 Task: In the  document activelisten.pdf Select the last point and add comment:  'seems repetitive' Insert emoji reactions: 'Laugh' Select all the potins and apply Title Case
Action: Mouse moved to (514, 273)
Screenshot: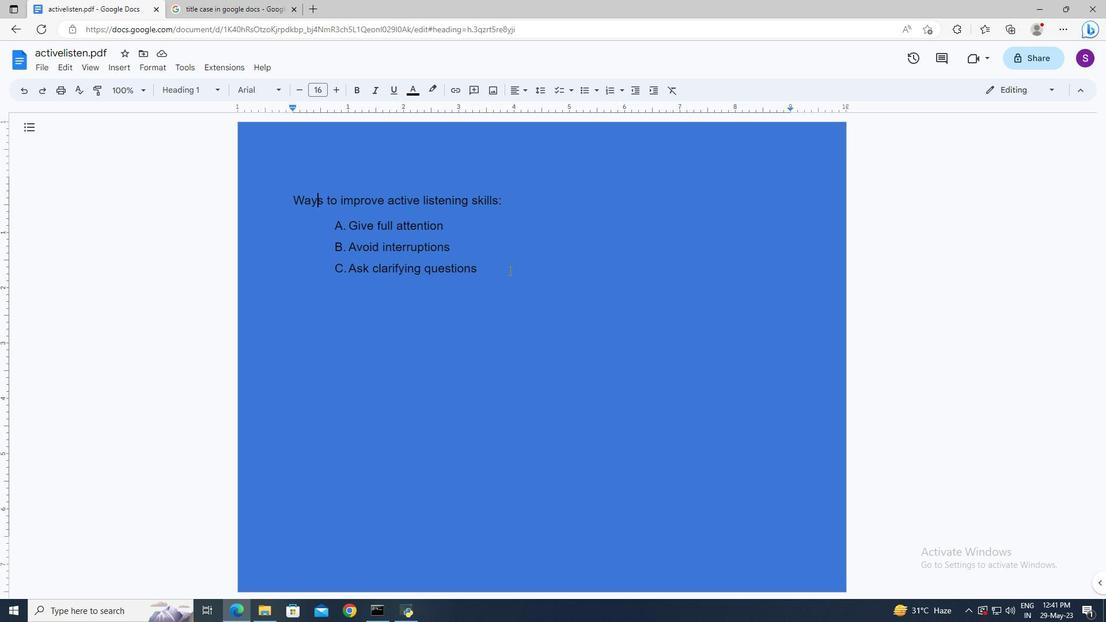 
Action: Mouse pressed left at (514, 273)
Screenshot: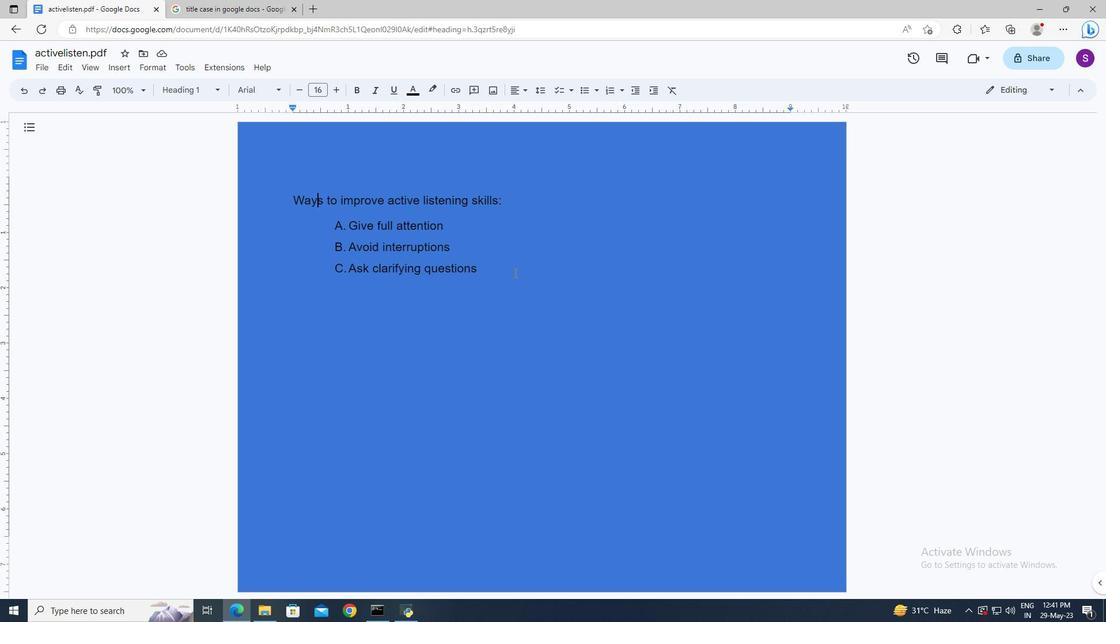 
Action: Mouse moved to (133, 71)
Screenshot: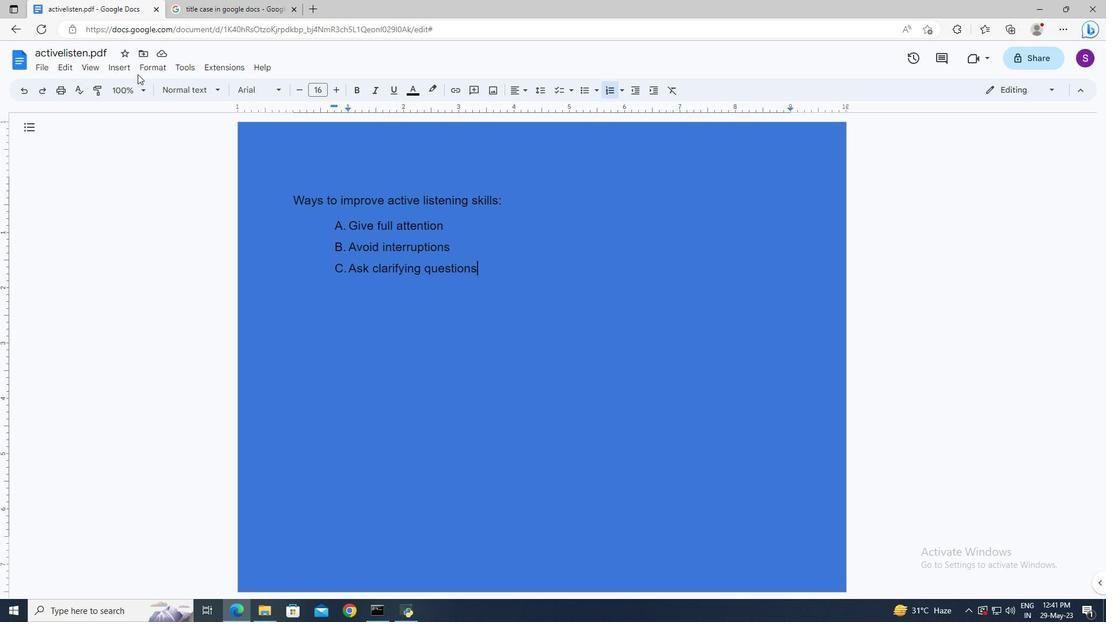 
Action: Mouse pressed left at (133, 71)
Screenshot: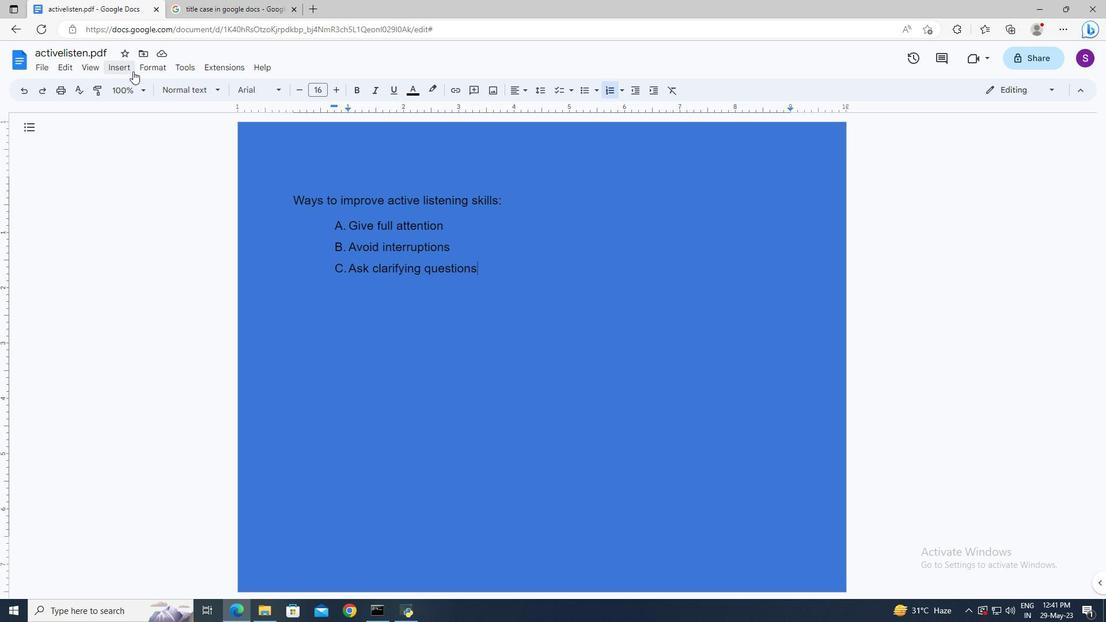 
Action: Mouse moved to (183, 438)
Screenshot: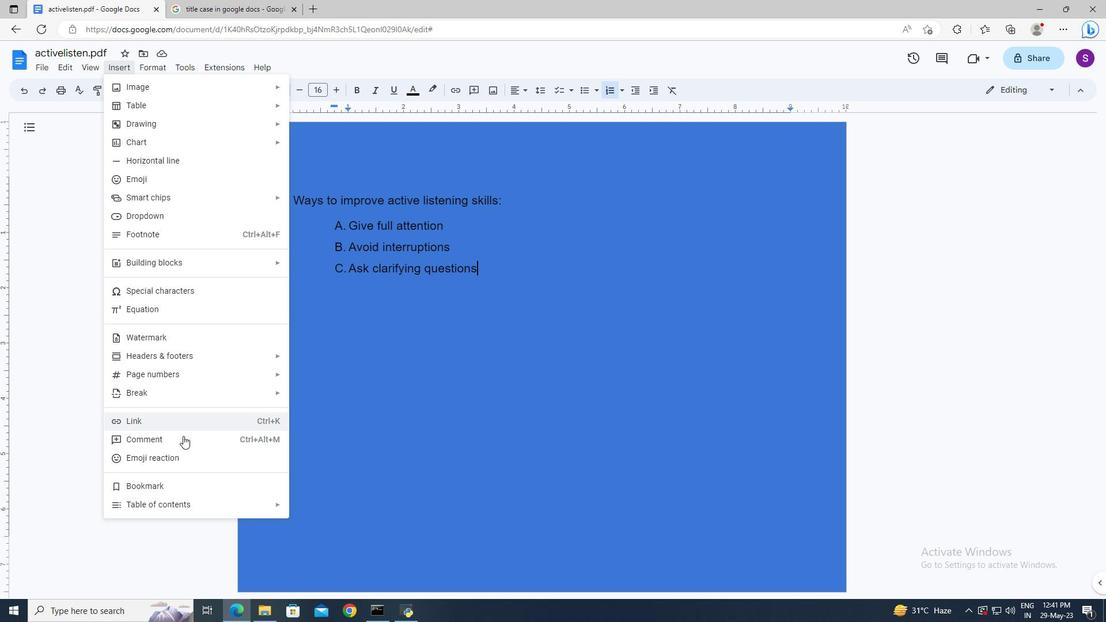 
Action: Mouse pressed left at (183, 438)
Screenshot: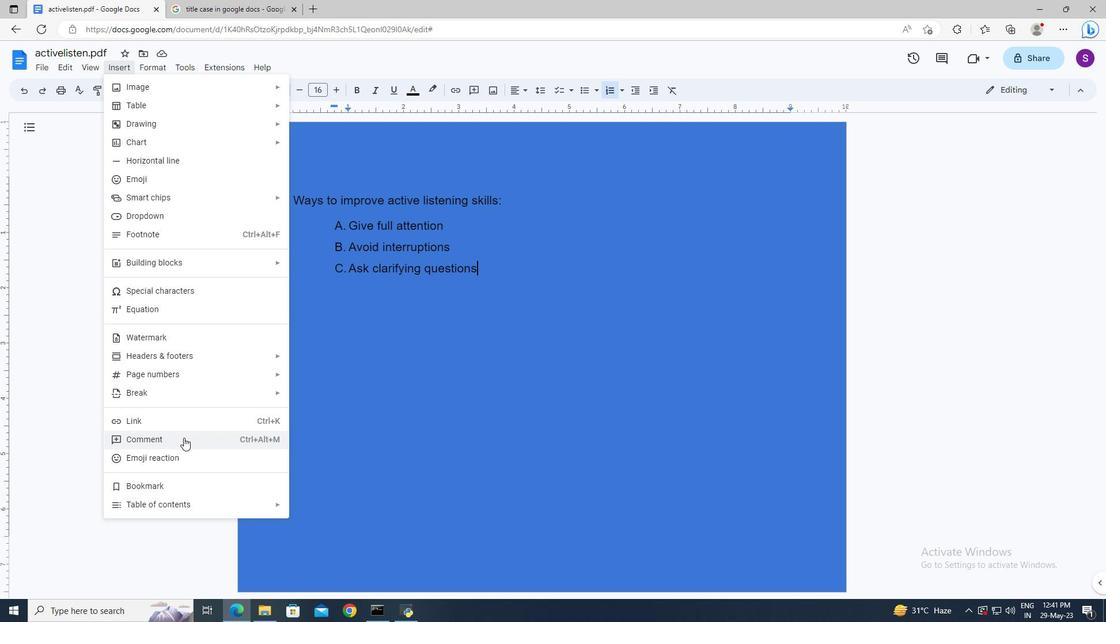 
Action: Mouse moved to (785, 319)
Screenshot: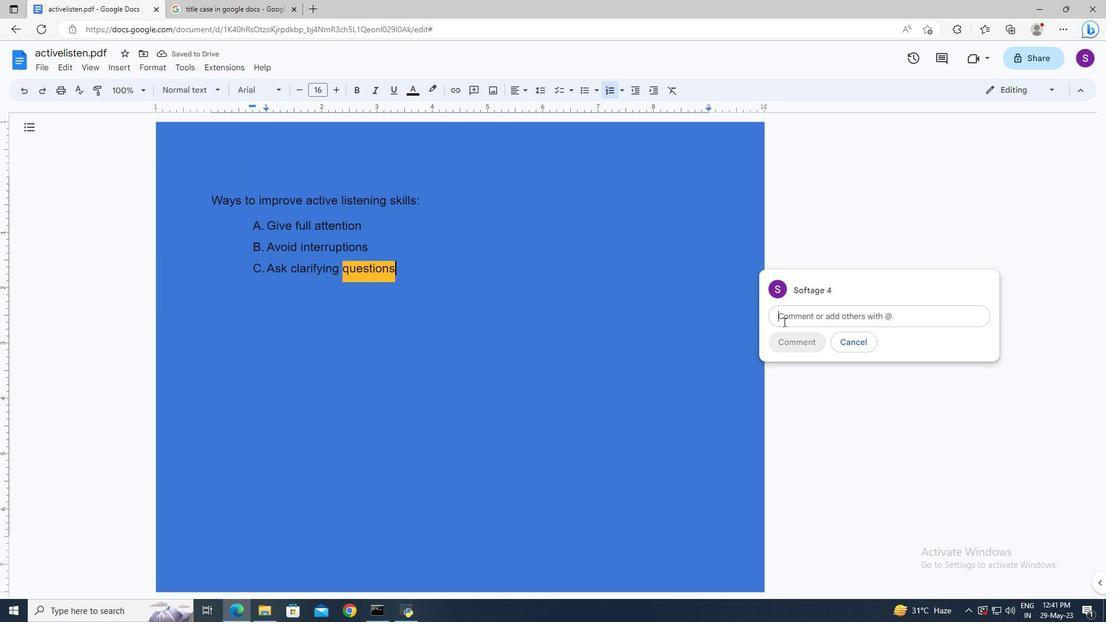 
Action: Mouse pressed left at (785, 319)
Screenshot: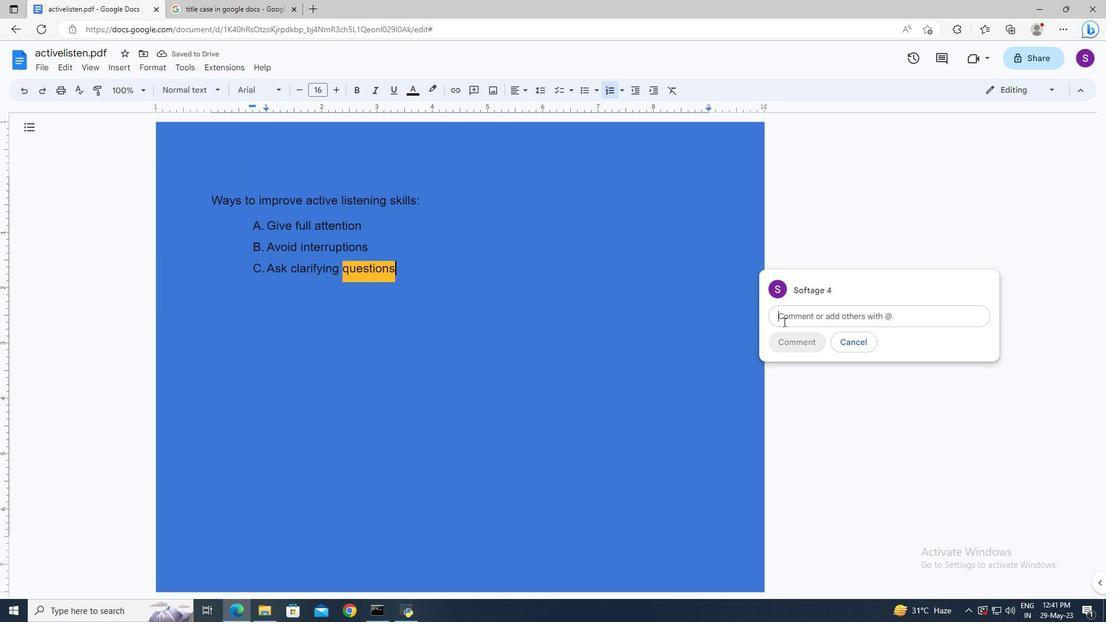 
Action: Key pressed seems<Key.space>repete<Key.backspace>titi<Key.backspace><Key.backspace><Key.backspace><Key.backspace>iy<Key.backspace>tivr<Key.backspace>e
Screenshot: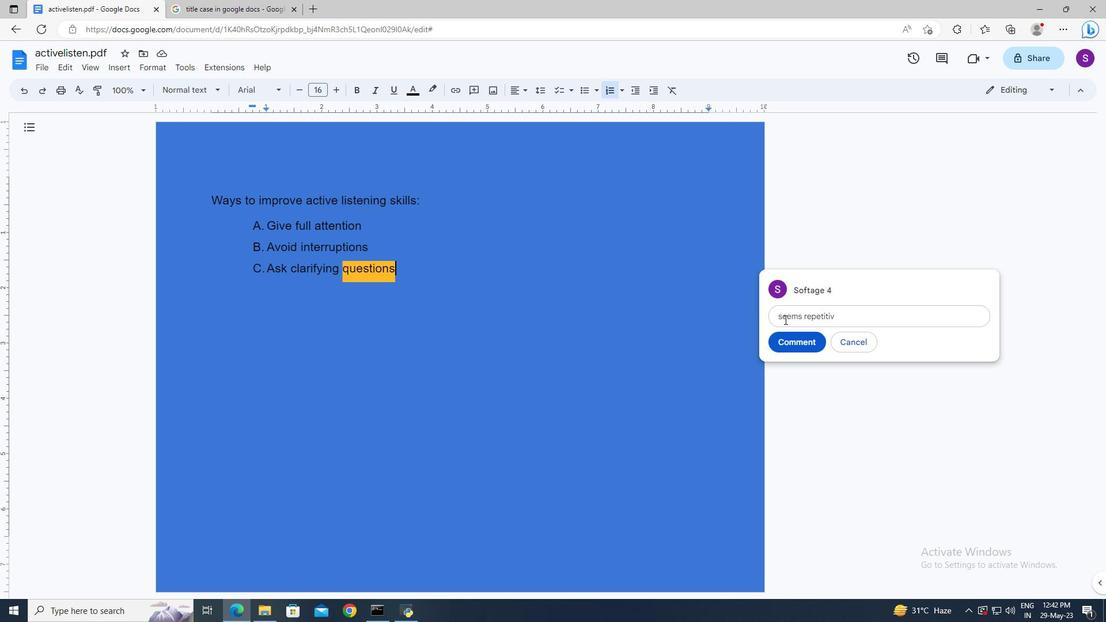 
Action: Mouse moved to (791, 337)
Screenshot: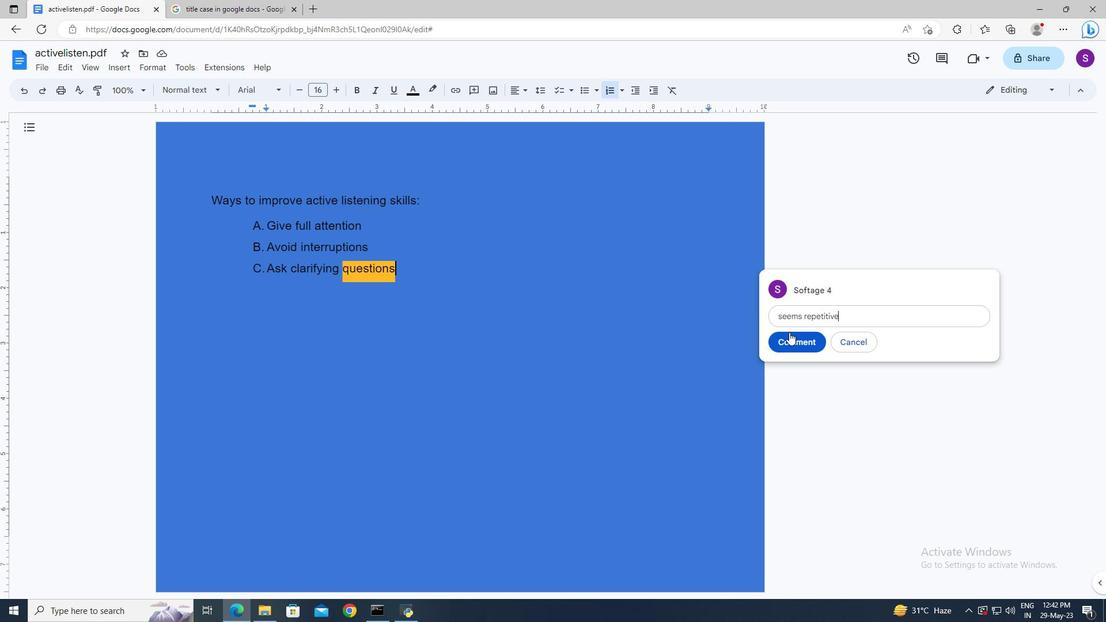 
Action: Mouse pressed left at (791, 337)
Screenshot: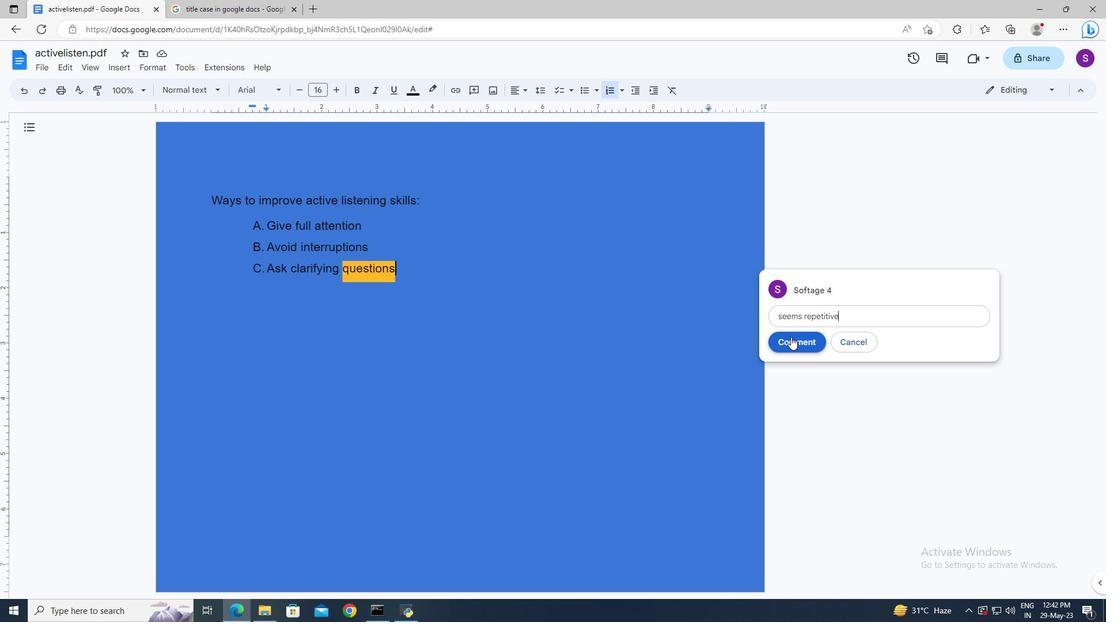
Action: Mouse moved to (484, 268)
Screenshot: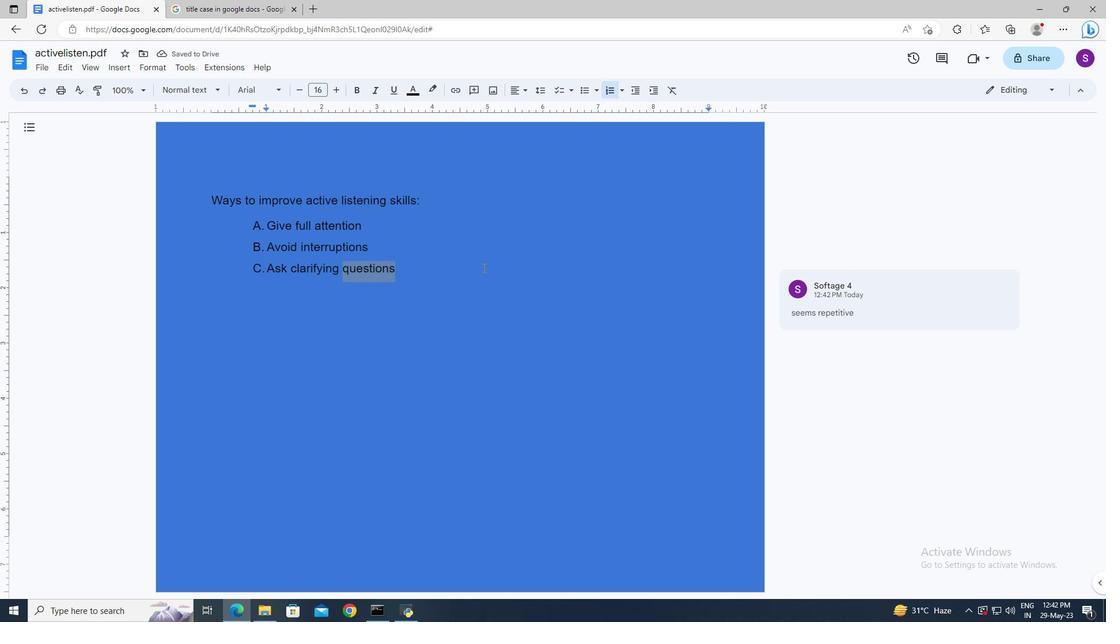 
Action: Mouse pressed left at (484, 268)
Screenshot: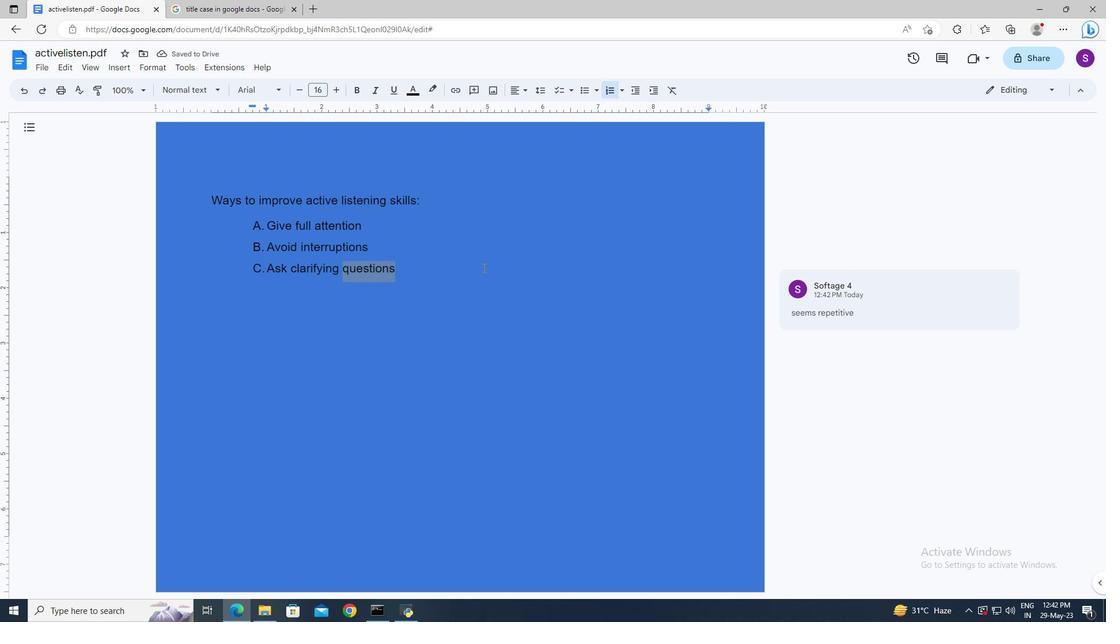 
Action: Mouse moved to (117, 69)
Screenshot: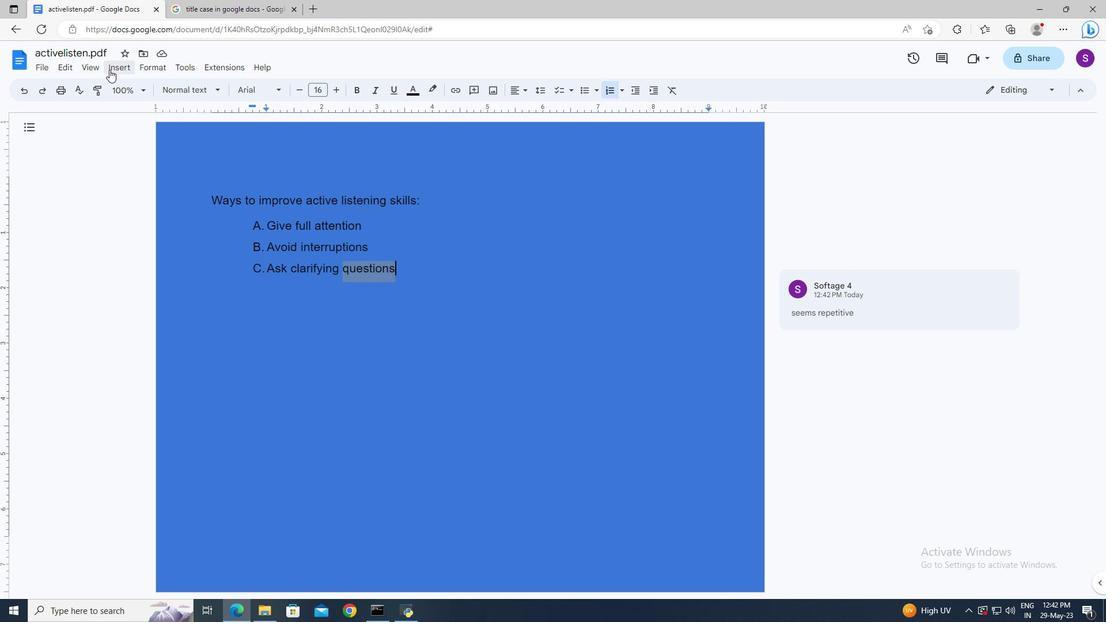 
Action: Mouse pressed left at (117, 69)
Screenshot: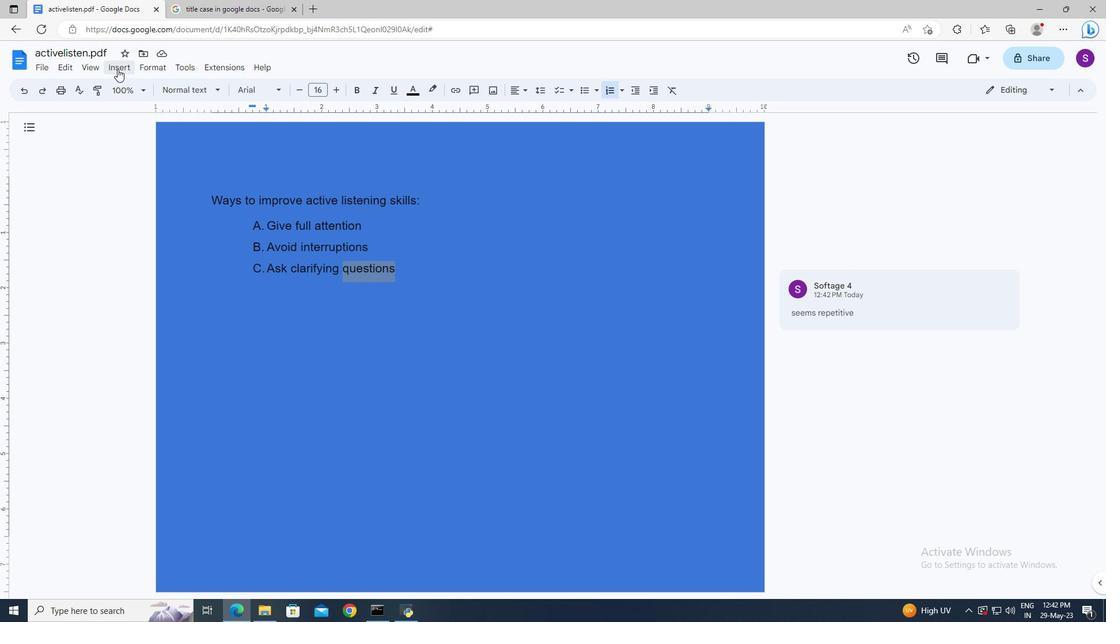 
Action: Mouse moved to (144, 176)
Screenshot: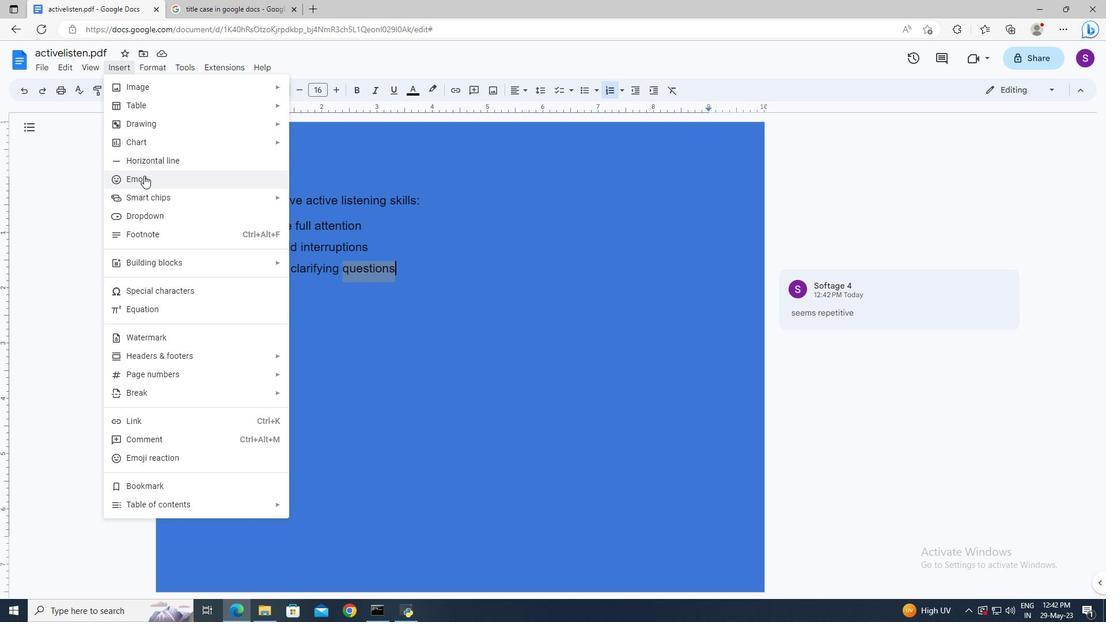 
Action: Mouse pressed left at (144, 176)
Screenshot: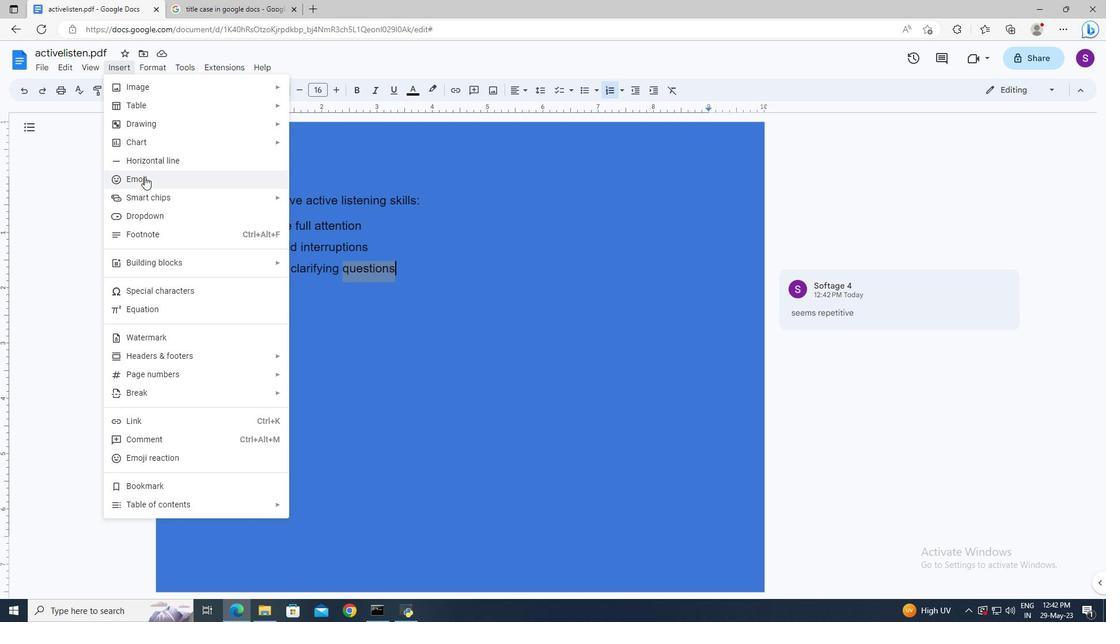 
Action: Mouse moved to (504, 364)
Screenshot: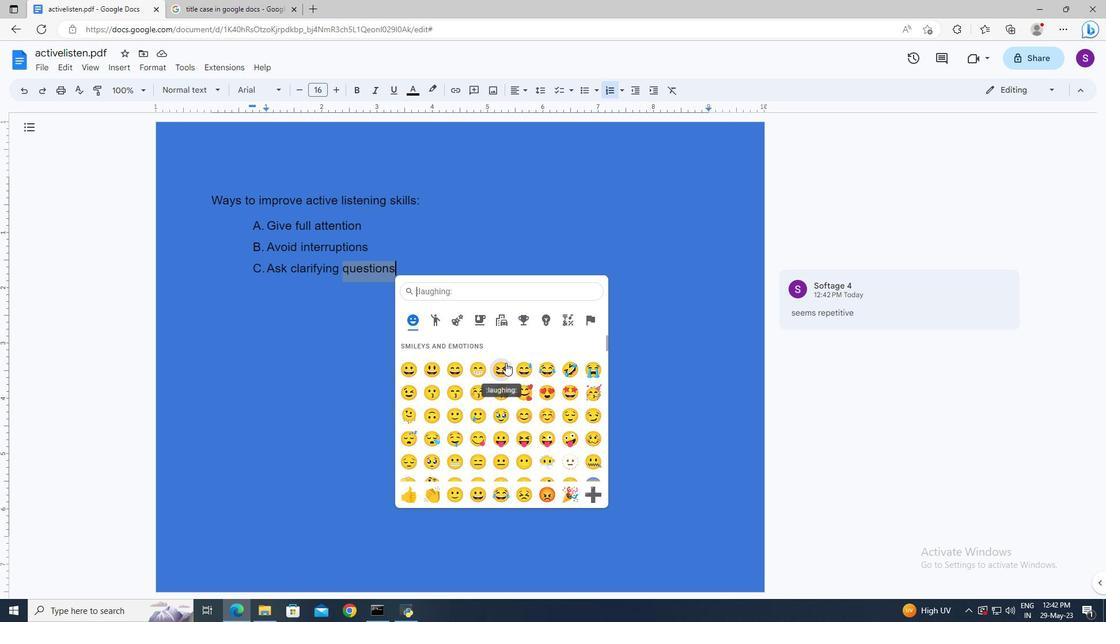 
Action: Mouse pressed left at (504, 364)
Screenshot: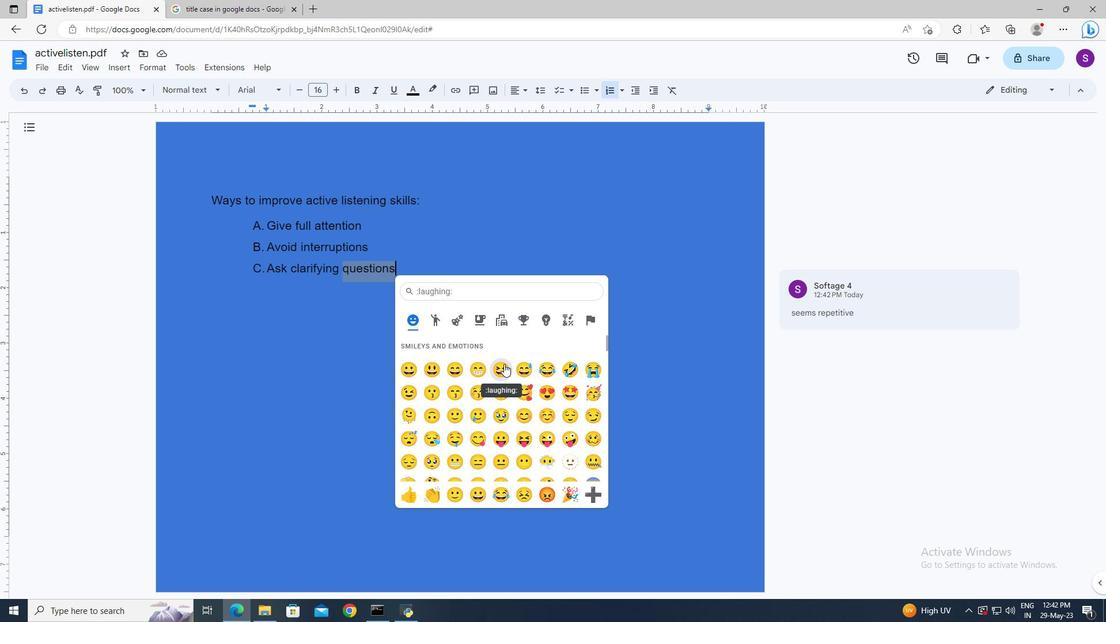 
Action: Mouse moved to (483, 260)
Screenshot: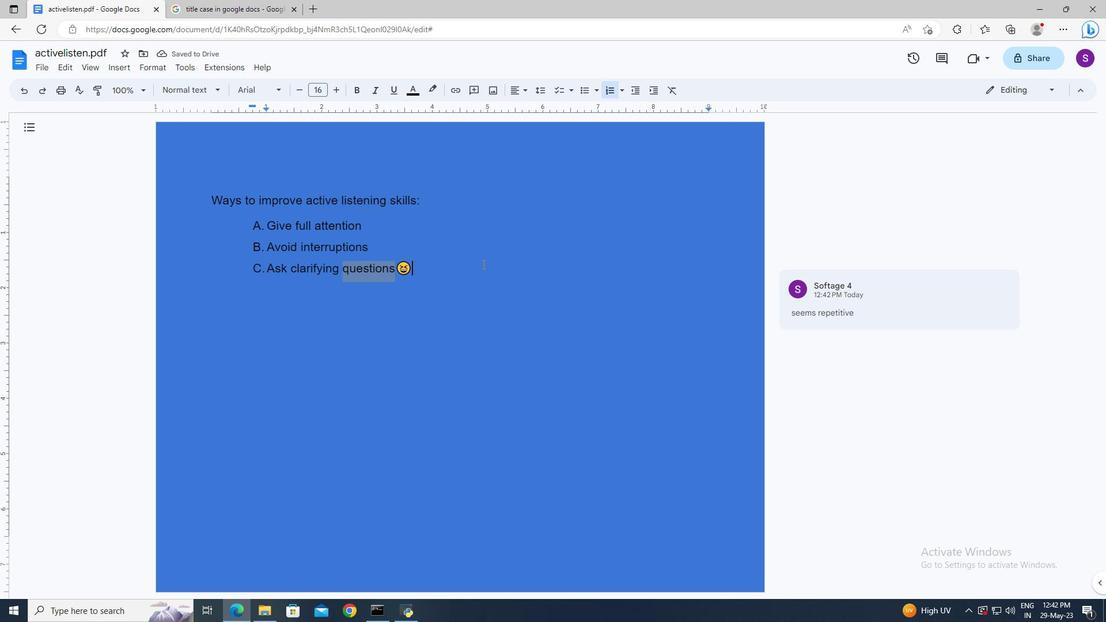 
Action: Key pressed ctrl+A
Screenshot: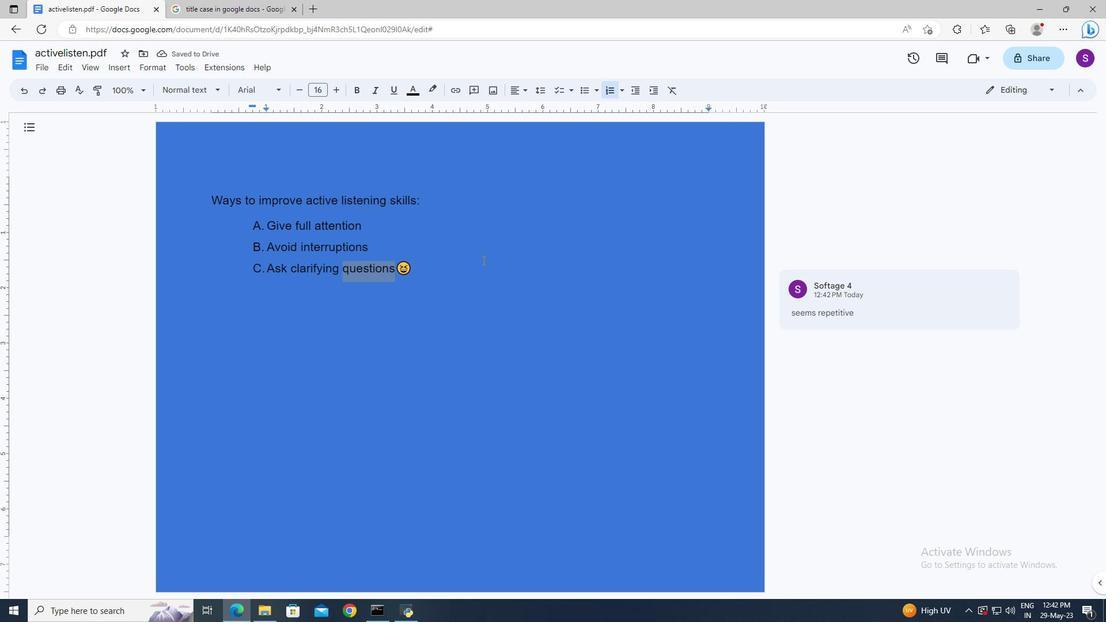 
Action: Mouse moved to (159, 71)
Screenshot: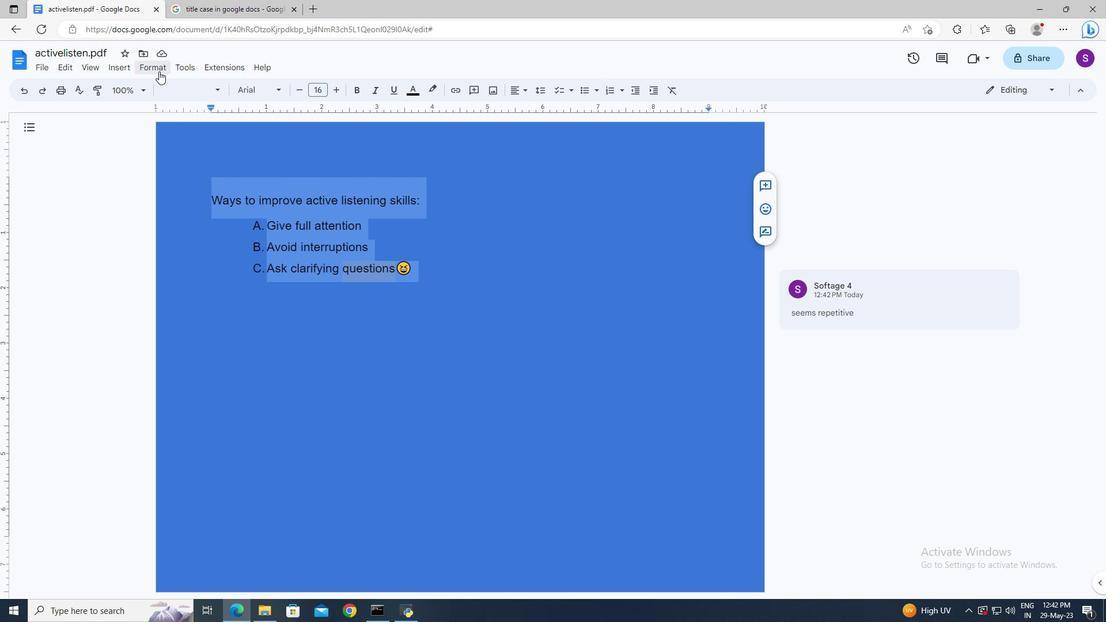 
Action: Mouse pressed left at (159, 71)
Screenshot: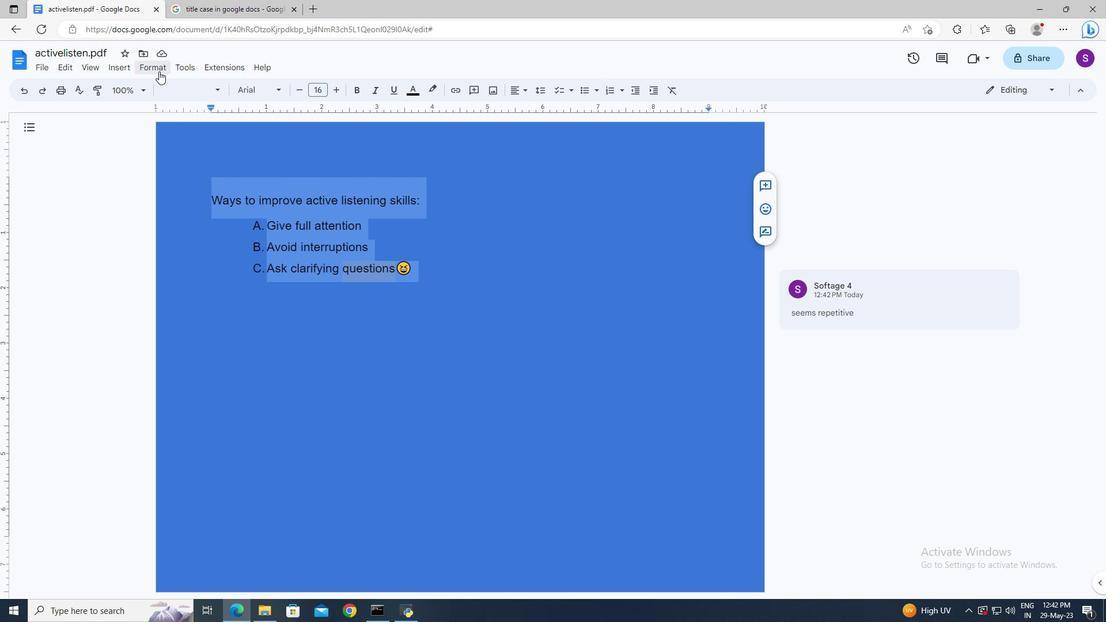 
Action: Mouse moved to (483, 271)
Screenshot: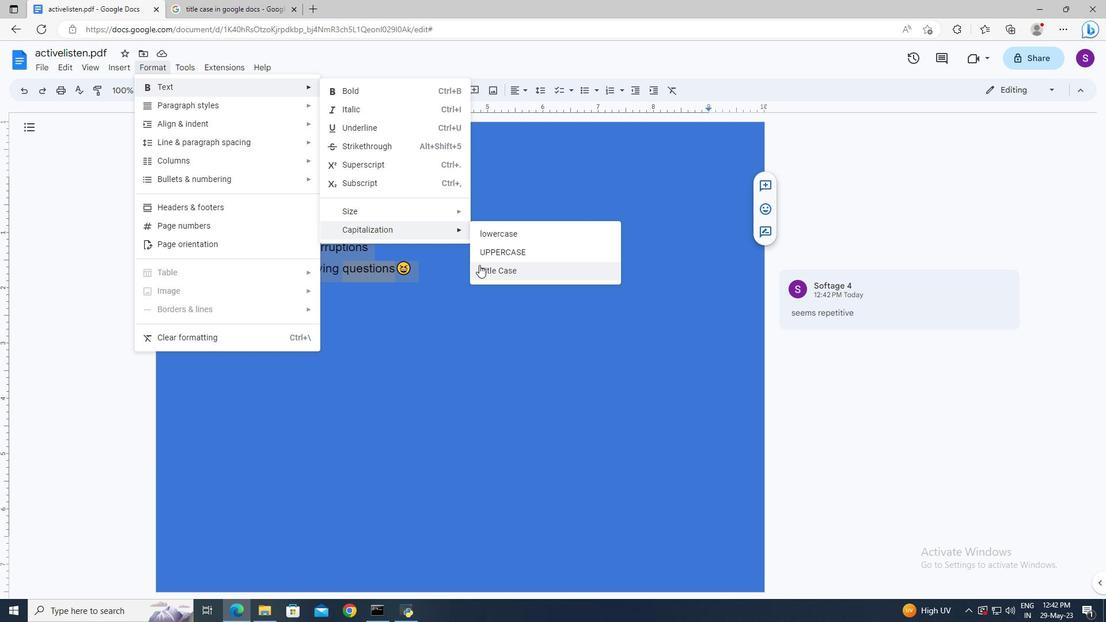 
Action: Mouse pressed left at (483, 271)
Screenshot: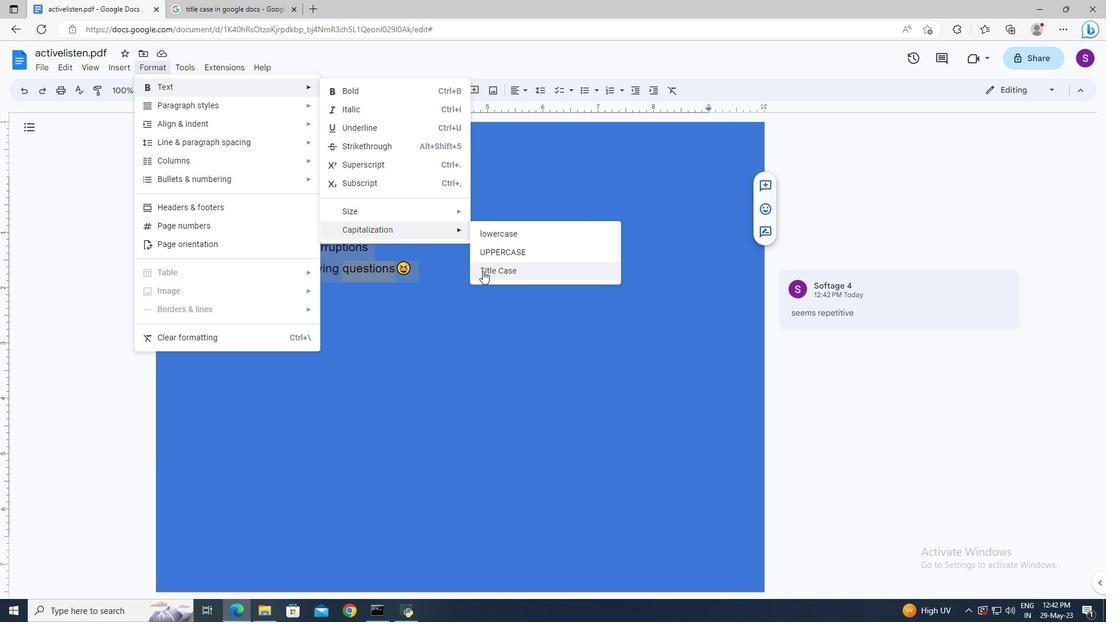 
Action: Mouse moved to (491, 275)
Screenshot: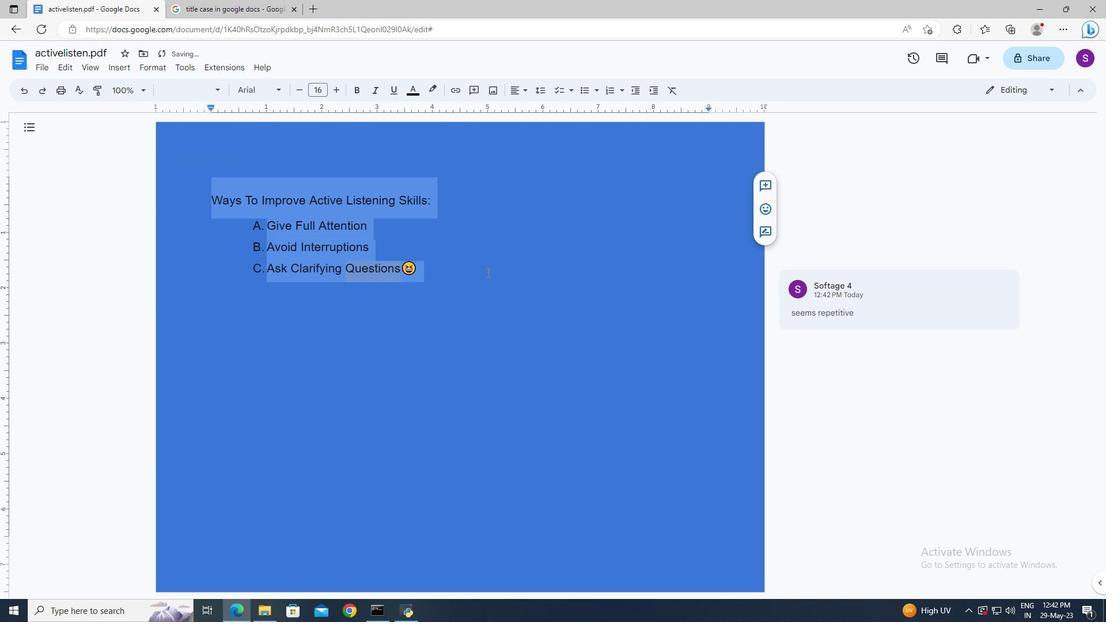 
Action: Mouse pressed left at (491, 275)
Screenshot: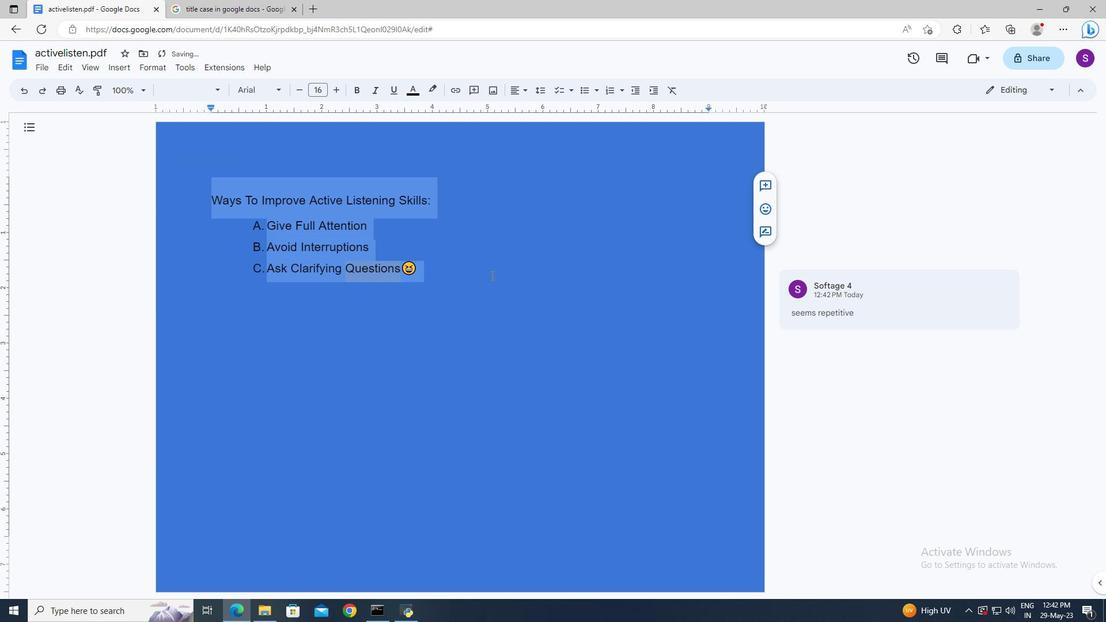
